 Task: Create in the project BitSoft in Backlog an issue 'Develop a custom inventory management system', assign it to team member softage.3@softage.net and change the status to IN PROGRESS. Create in the project BitSoft in Backlog an issue 'Upgrade software to the latest version to resolve security vulnerabilities', assign it to team member softage.4@softage.net and change the status to IN PROGRESS
Action: Mouse moved to (224, 68)
Screenshot: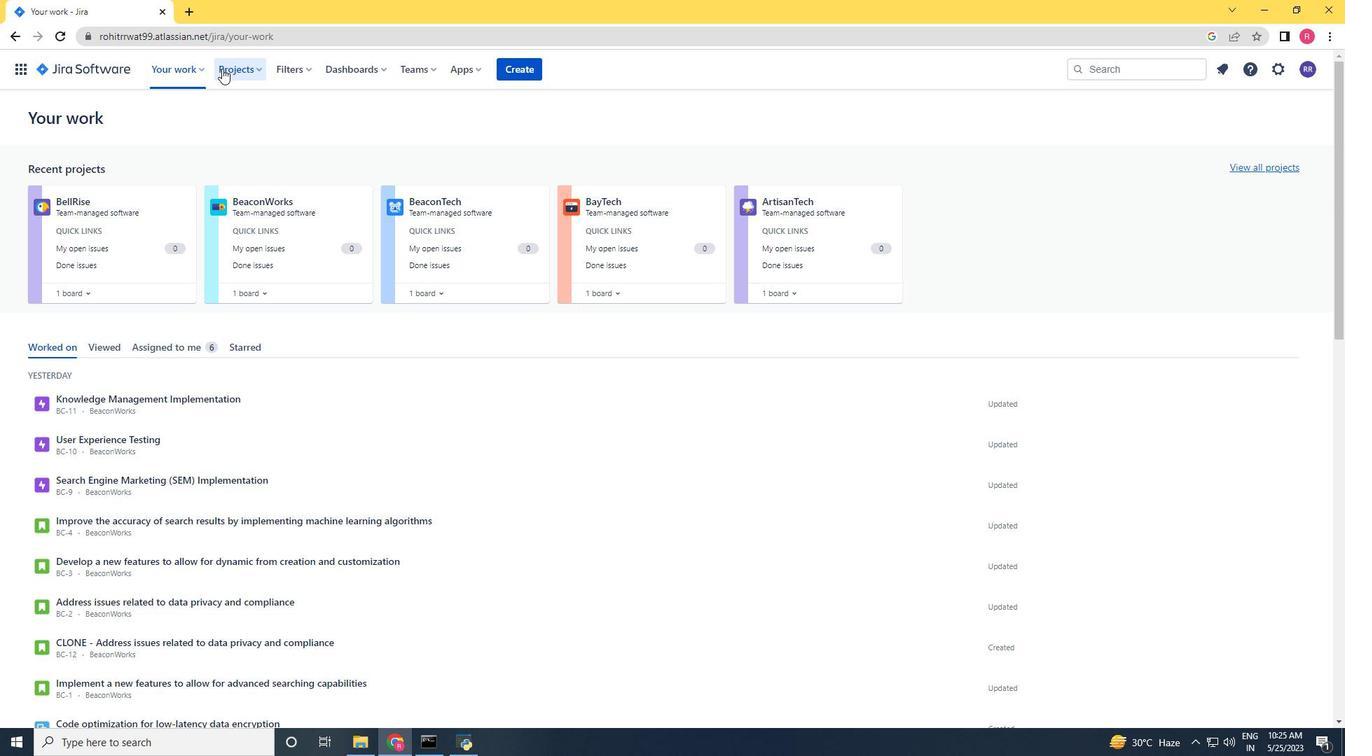 
Action: Mouse pressed left at (224, 68)
Screenshot: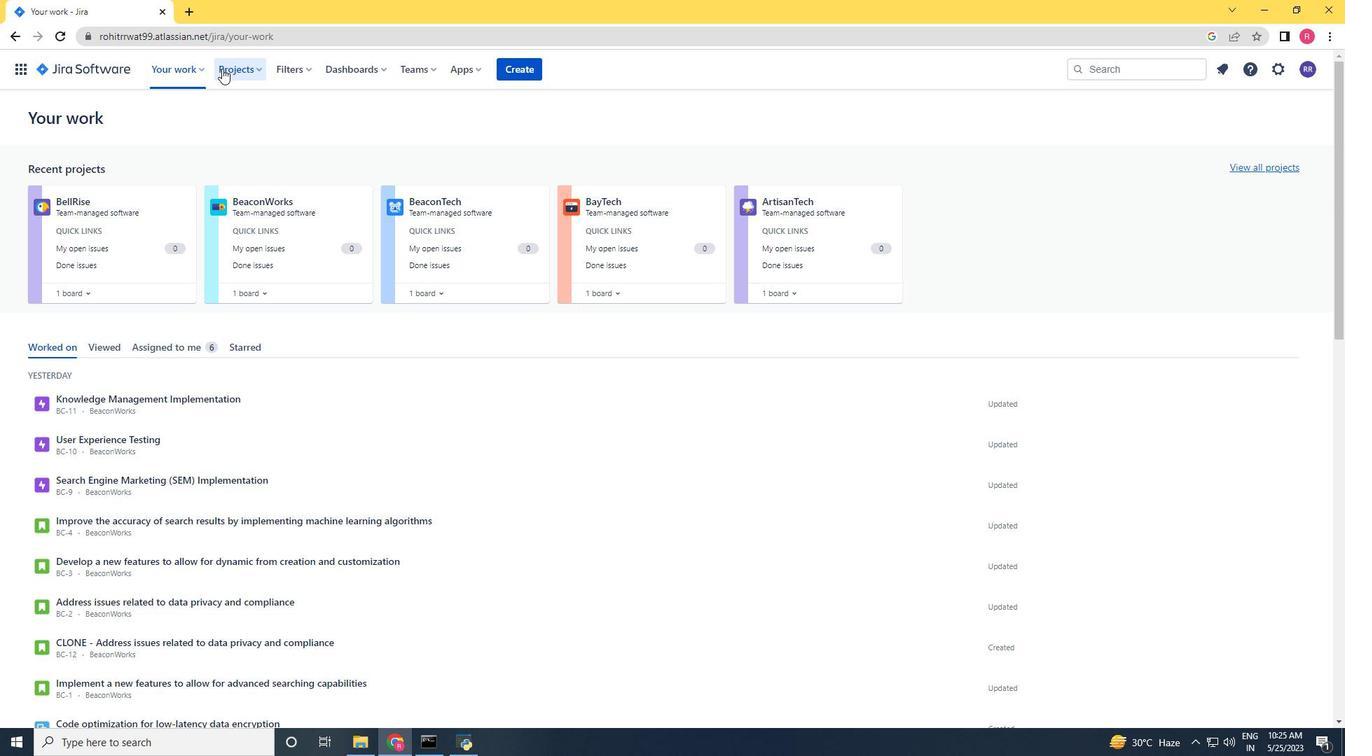 
Action: Mouse moved to (278, 139)
Screenshot: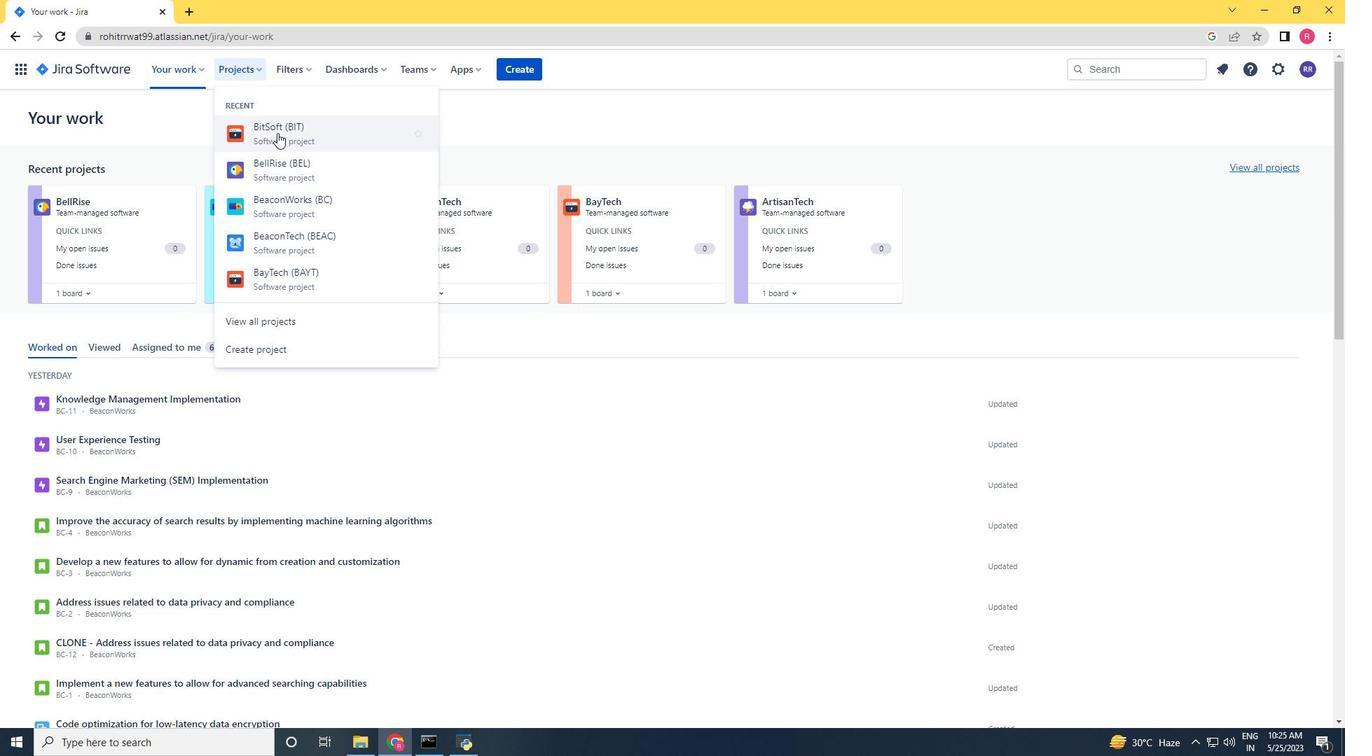 
Action: Mouse pressed left at (278, 139)
Screenshot: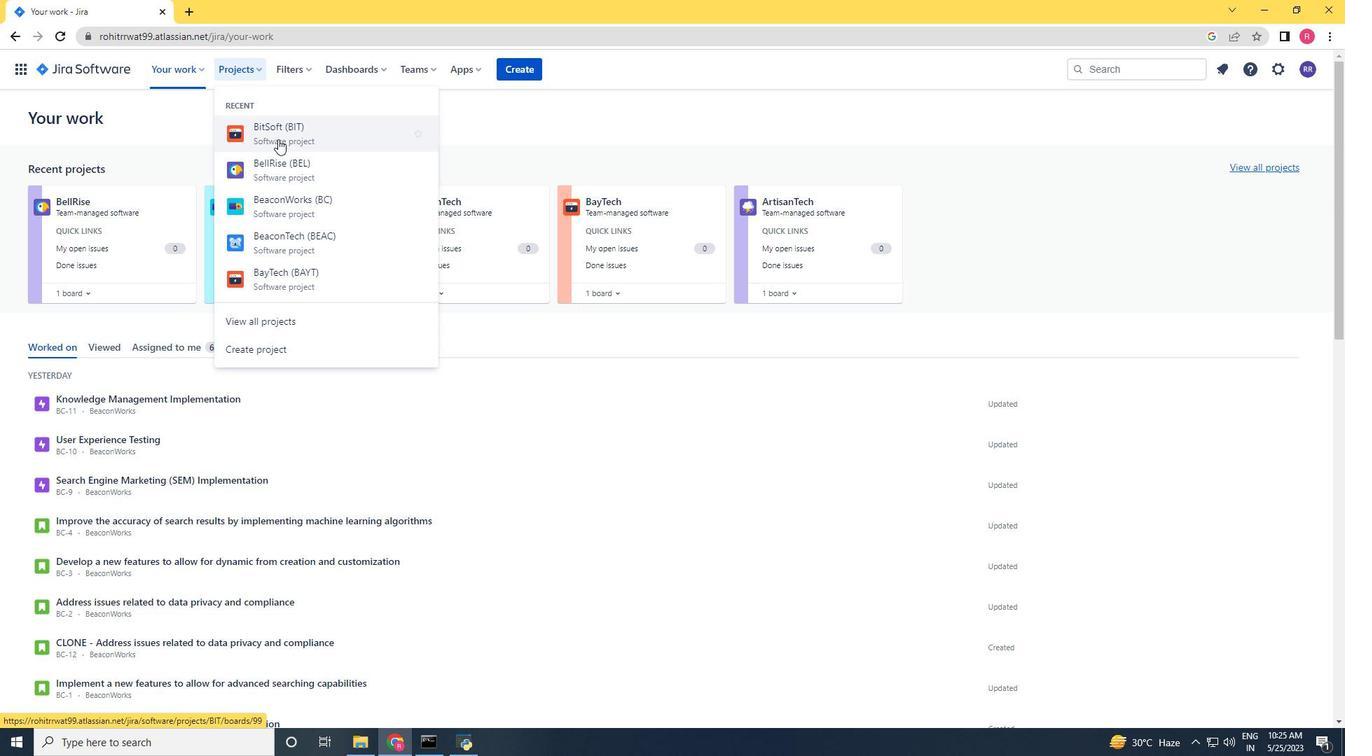 
Action: Mouse moved to (73, 206)
Screenshot: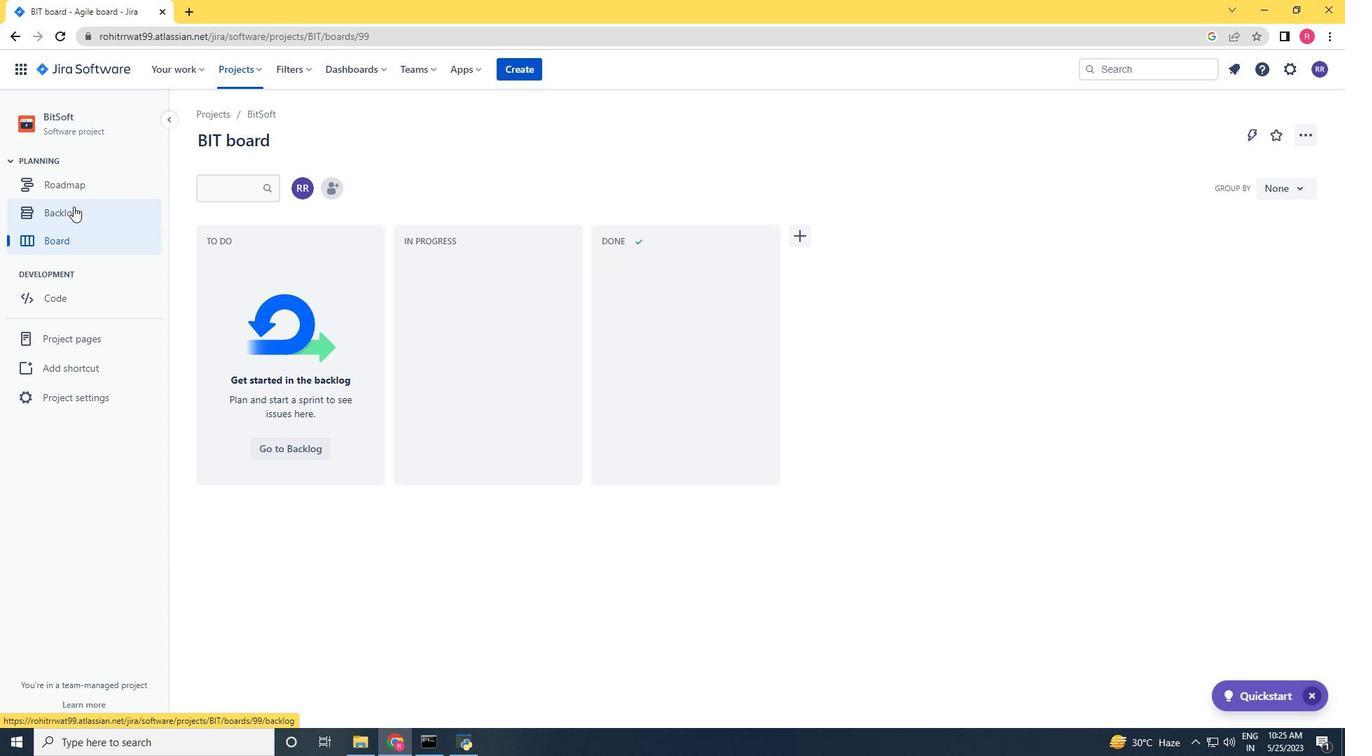 
Action: Mouse pressed left at (73, 206)
Screenshot: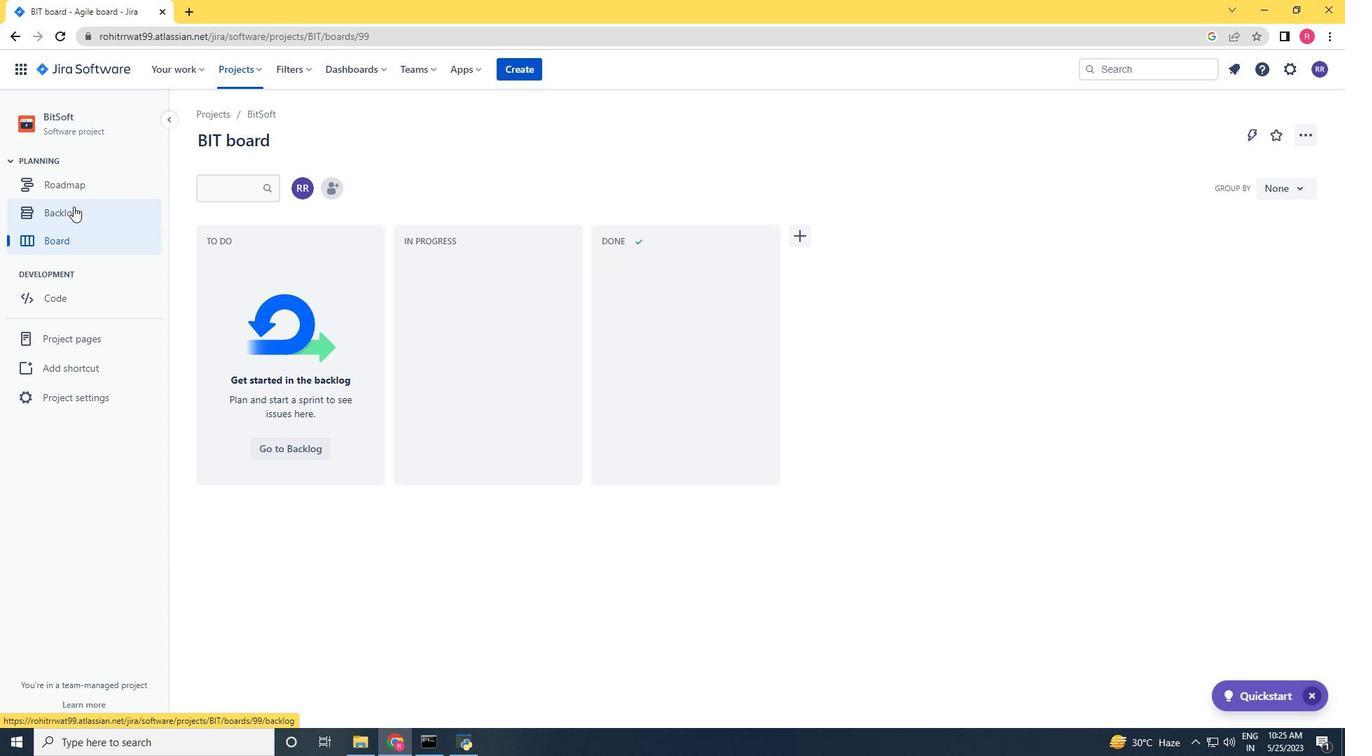 
Action: Mouse moved to (369, 224)
Screenshot: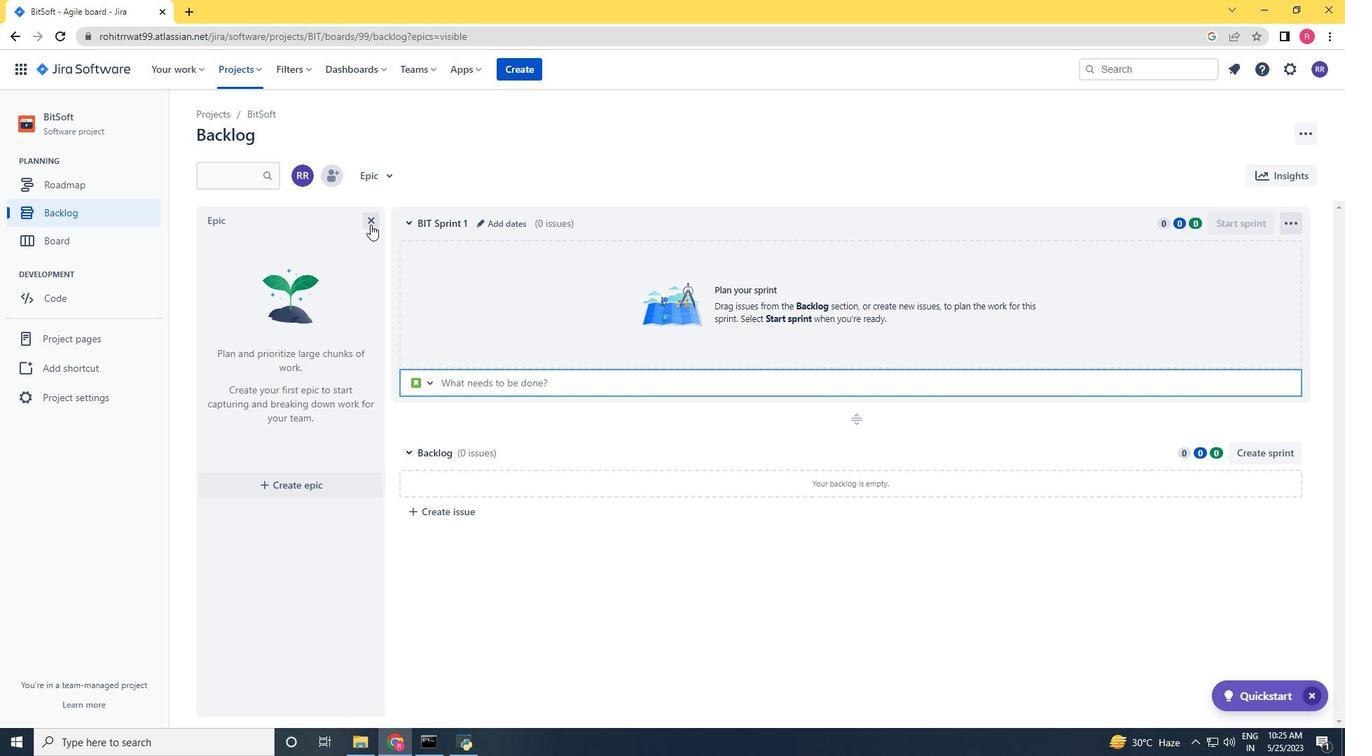 
Action: Mouse pressed left at (369, 224)
Screenshot: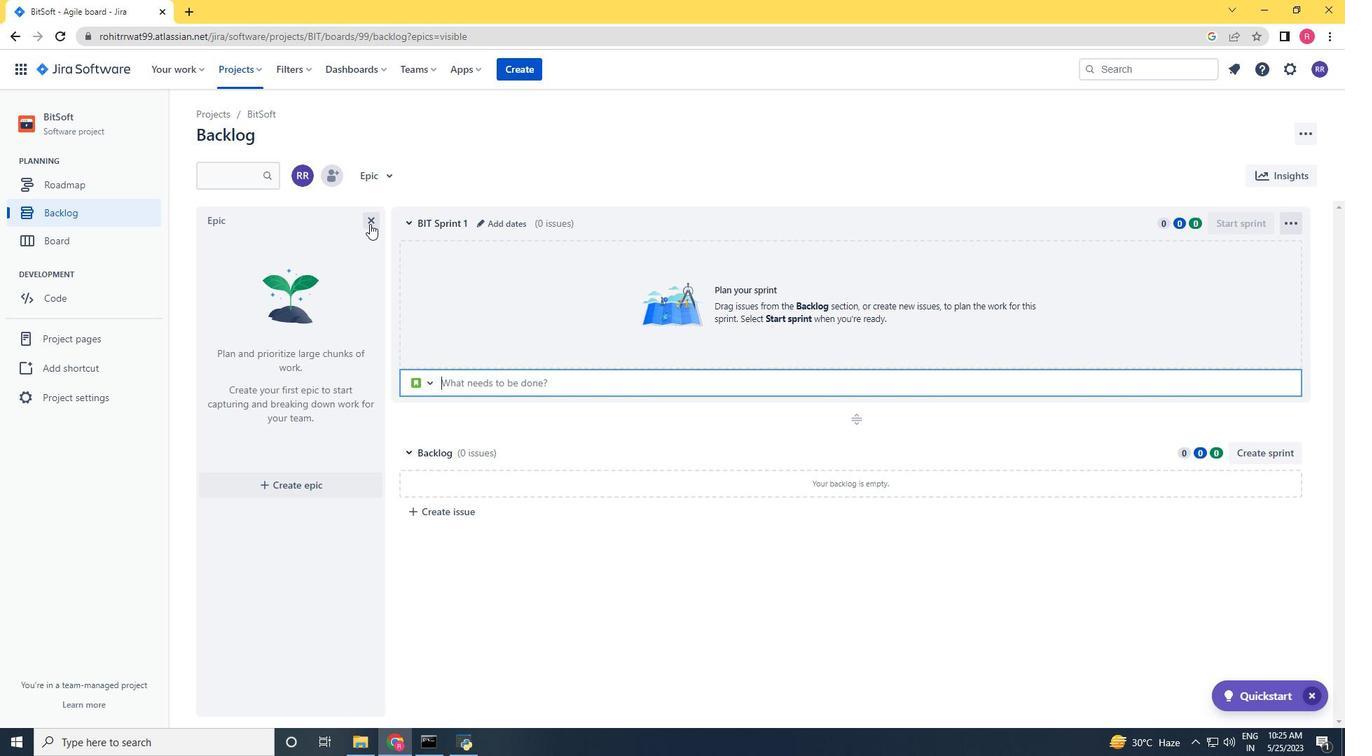 
Action: Mouse moved to (295, 515)
Screenshot: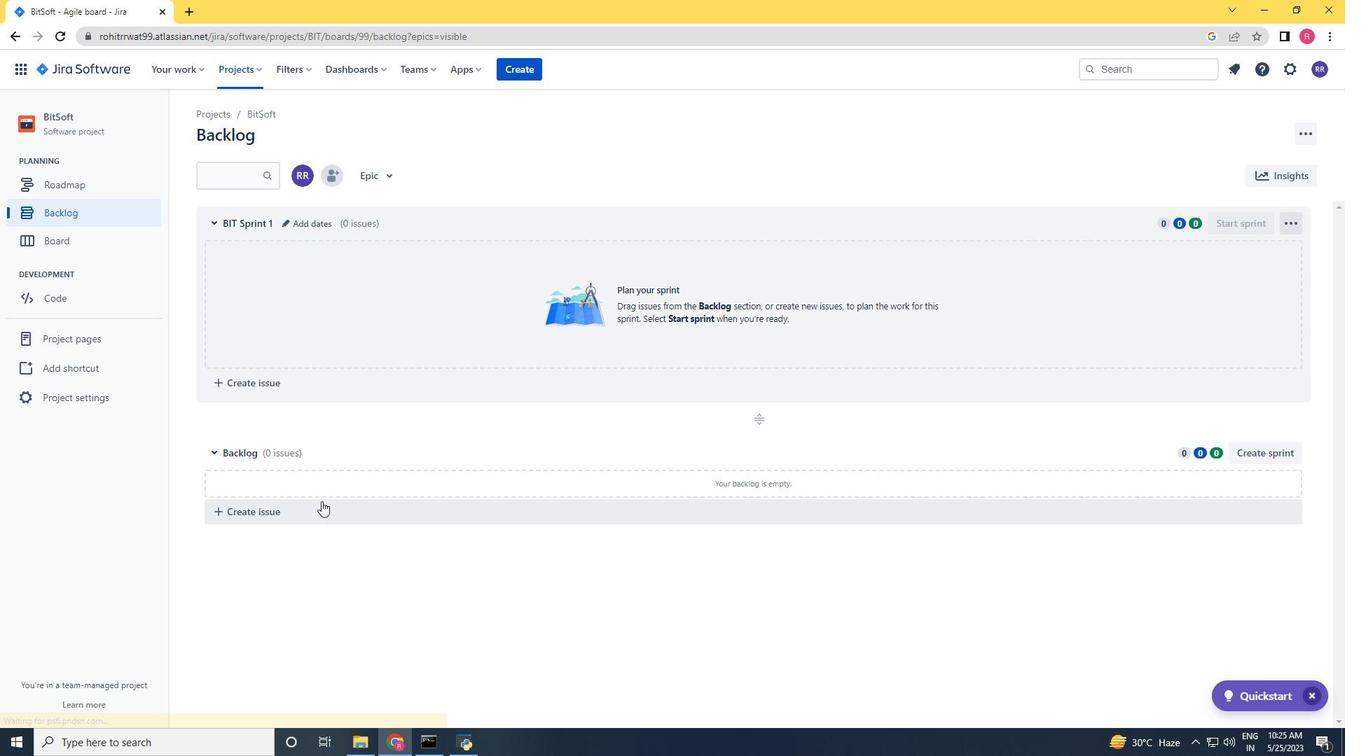 
Action: Mouse pressed left at (295, 515)
Screenshot: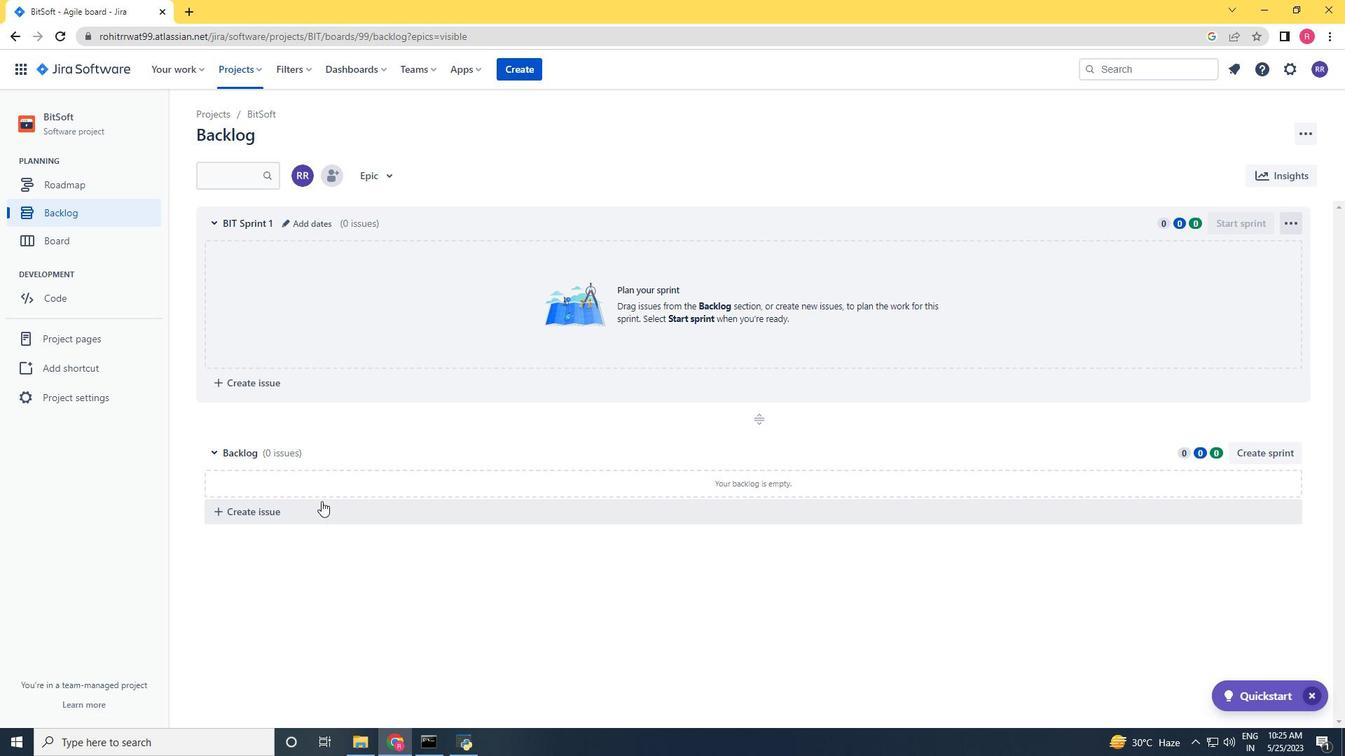 
Action: Key pressed <Key.shift>Develop<Key.space>a<Key.space>custom<Key.space>management<Key.space>system<Key.space><Key.enter>
Screenshot: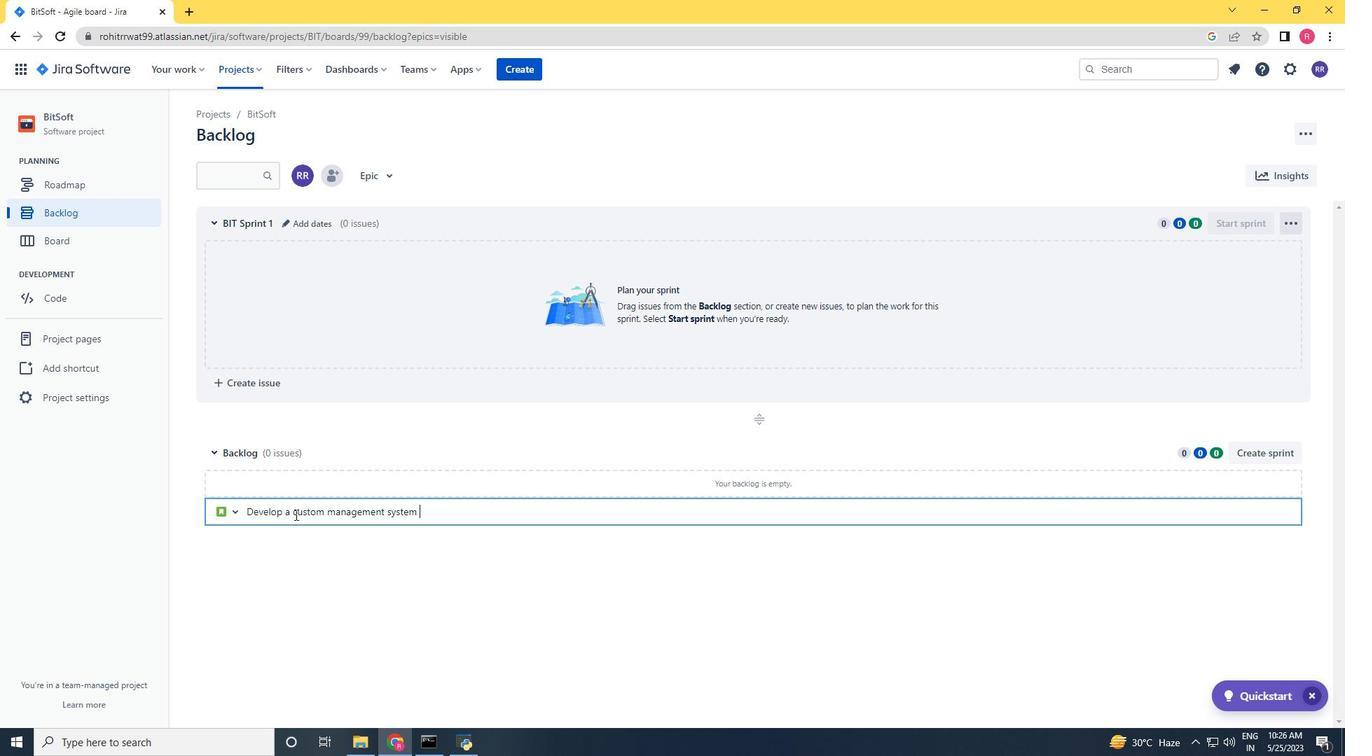 
Action: Mouse moved to (1203, 483)
Screenshot: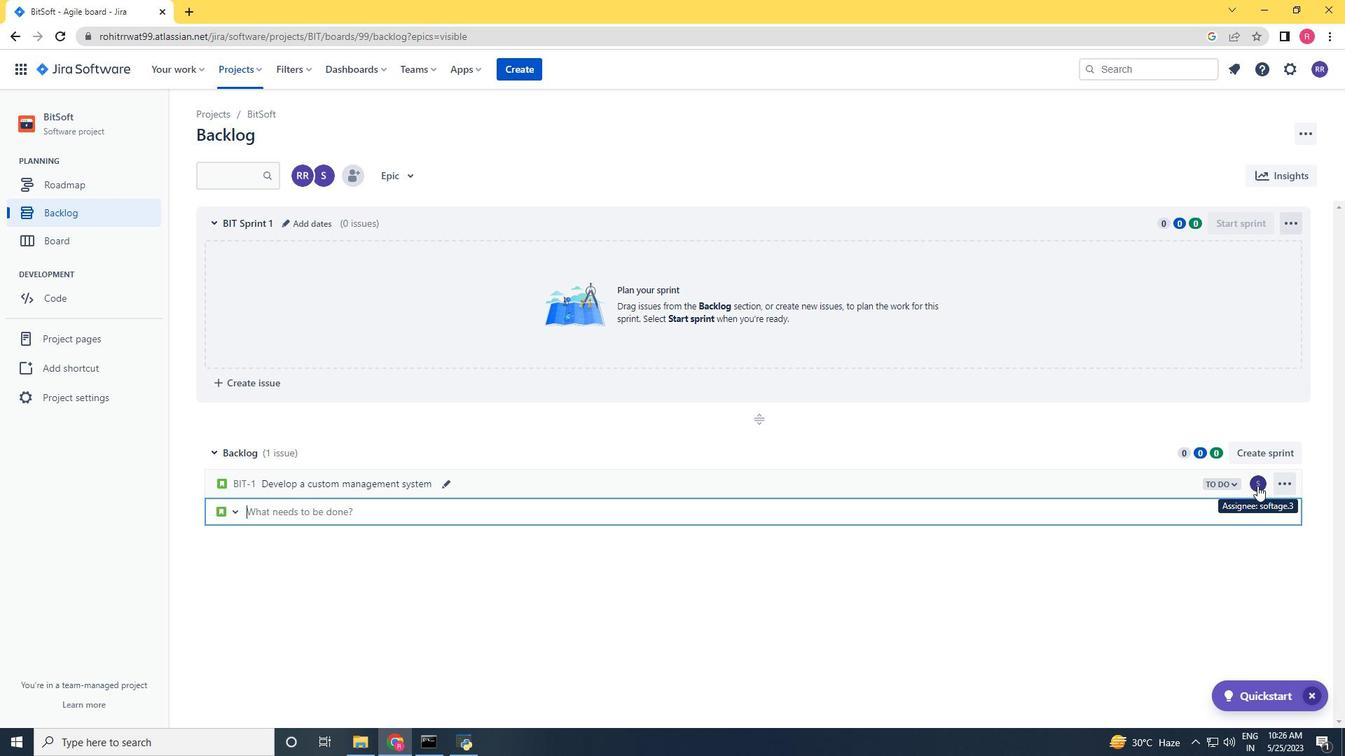 
Action: Mouse pressed left at (1203, 483)
Screenshot: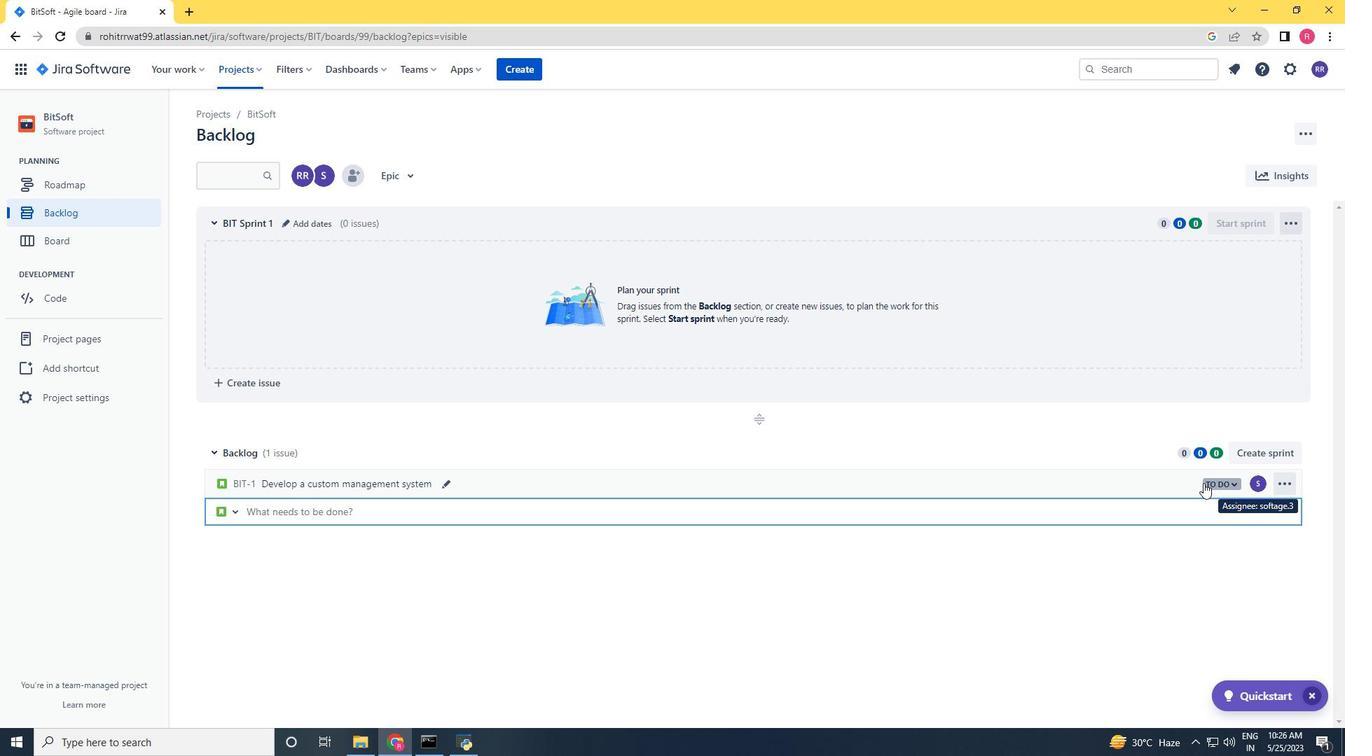 
Action: Mouse moved to (1167, 515)
Screenshot: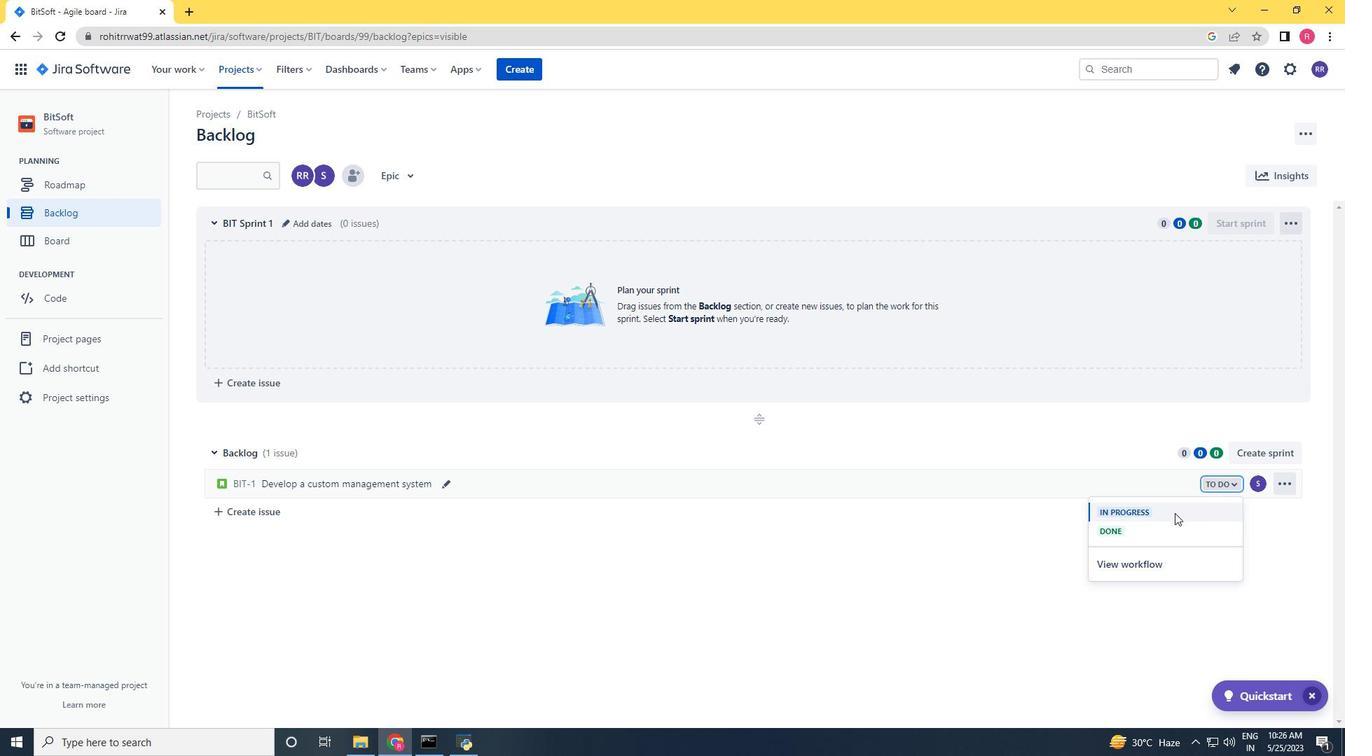 
Action: Mouse pressed left at (1167, 515)
Screenshot: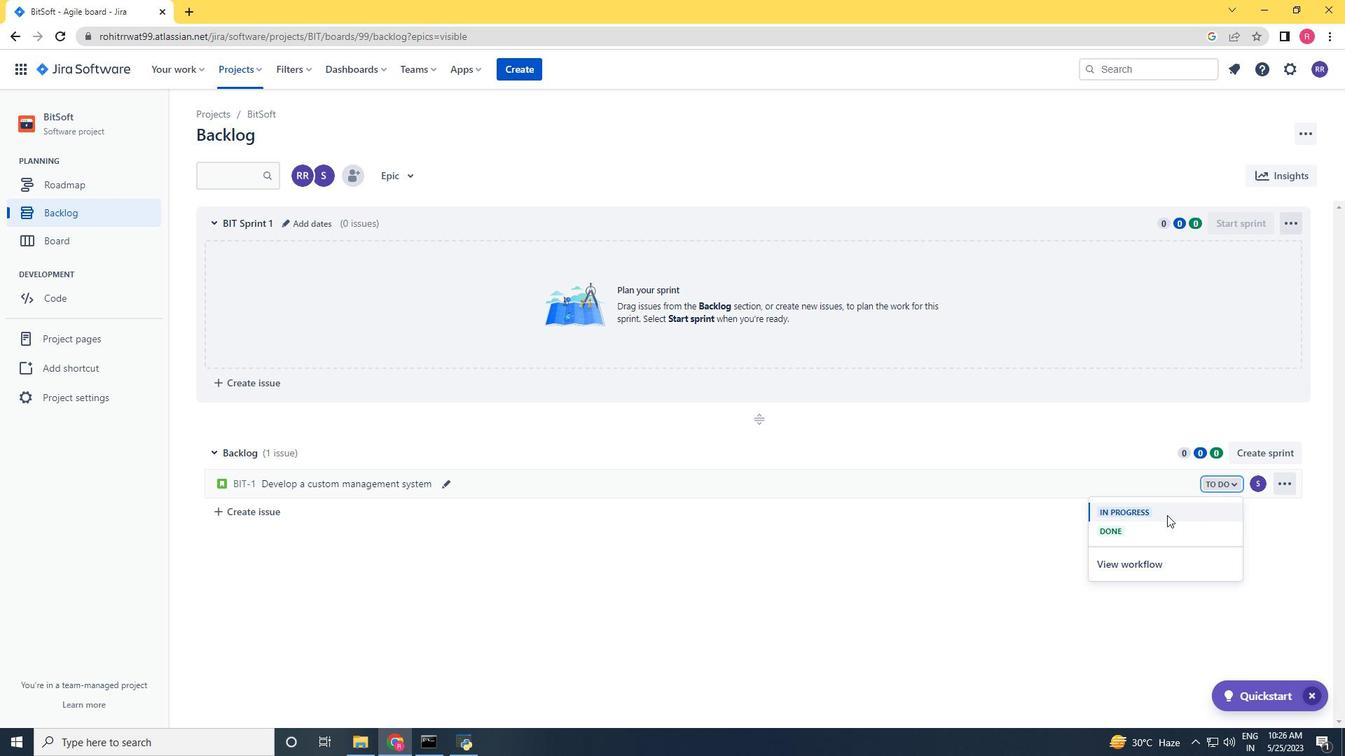 
Action: Mouse moved to (279, 512)
Screenshot: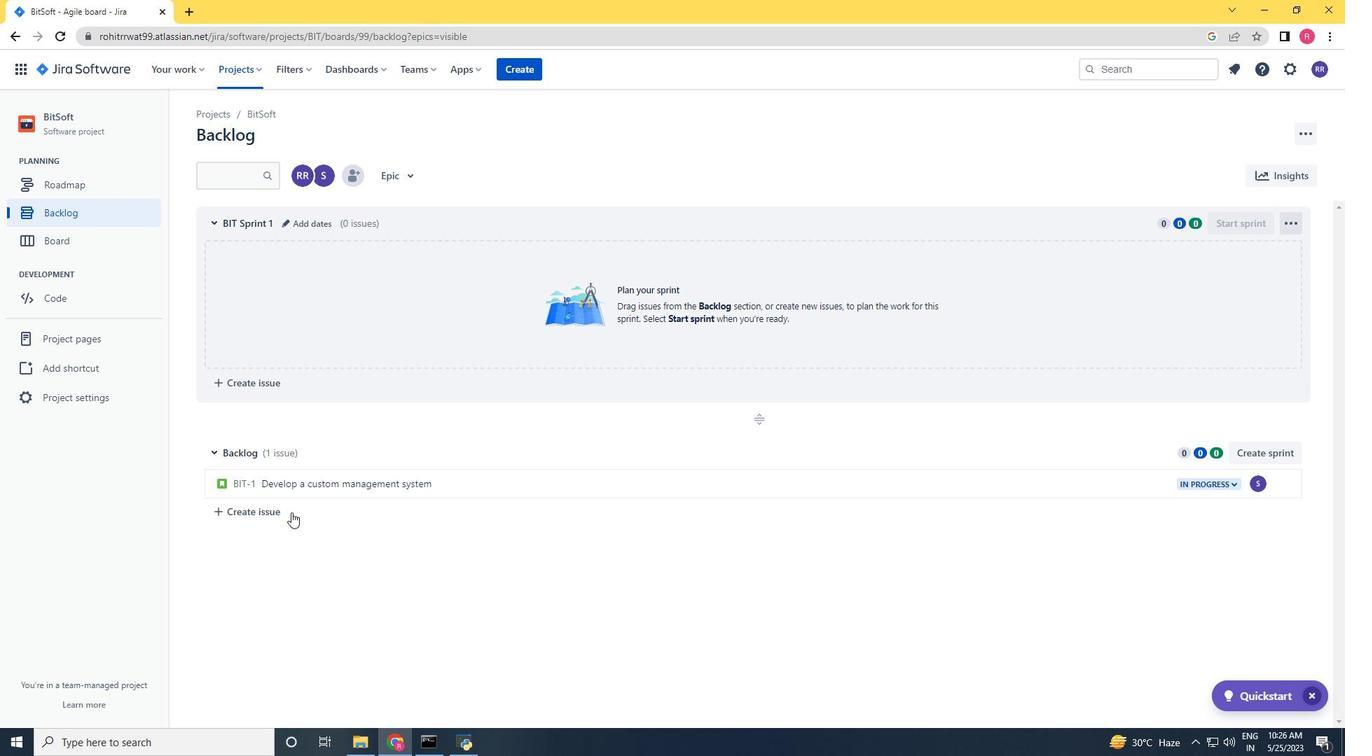 
Action: Mouse pressed left at (279, 512)
Screenshot: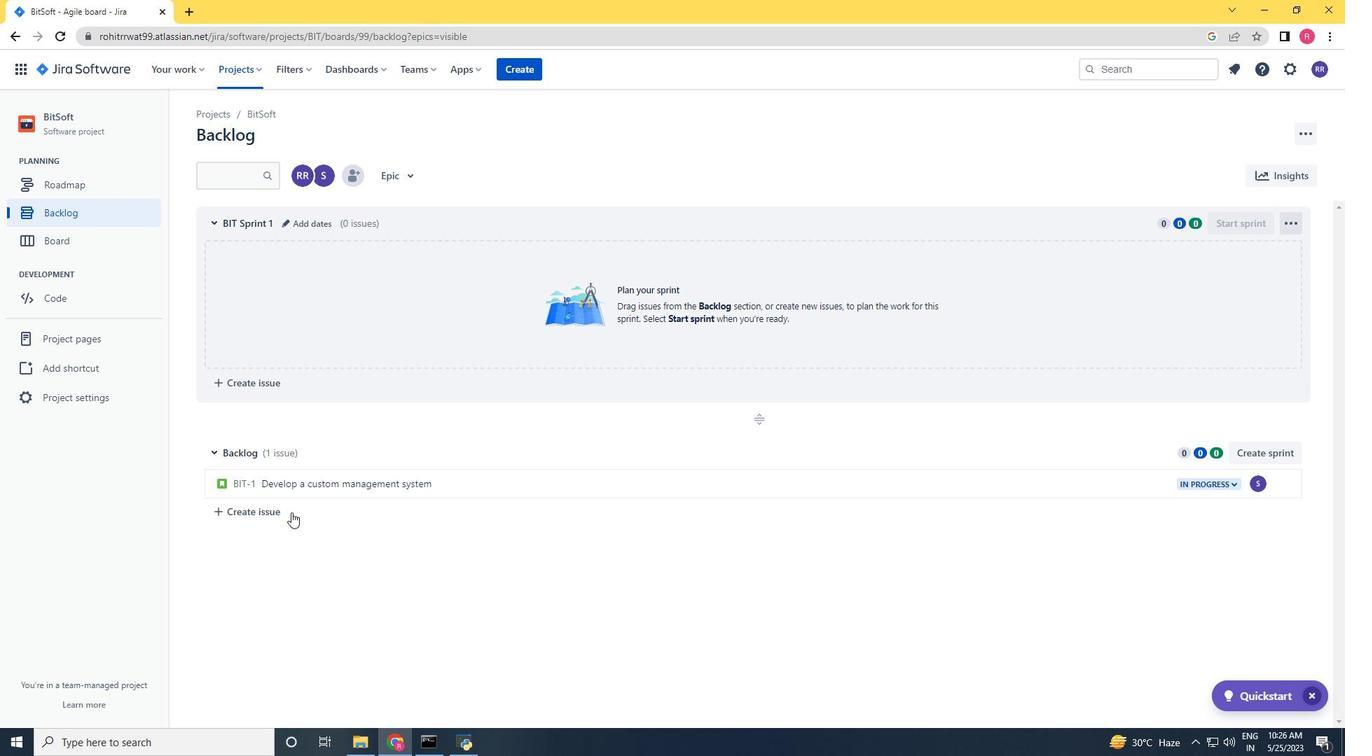 
Action: Key pressed <Key.shift>Upgrade<Key.space>
Screenshot: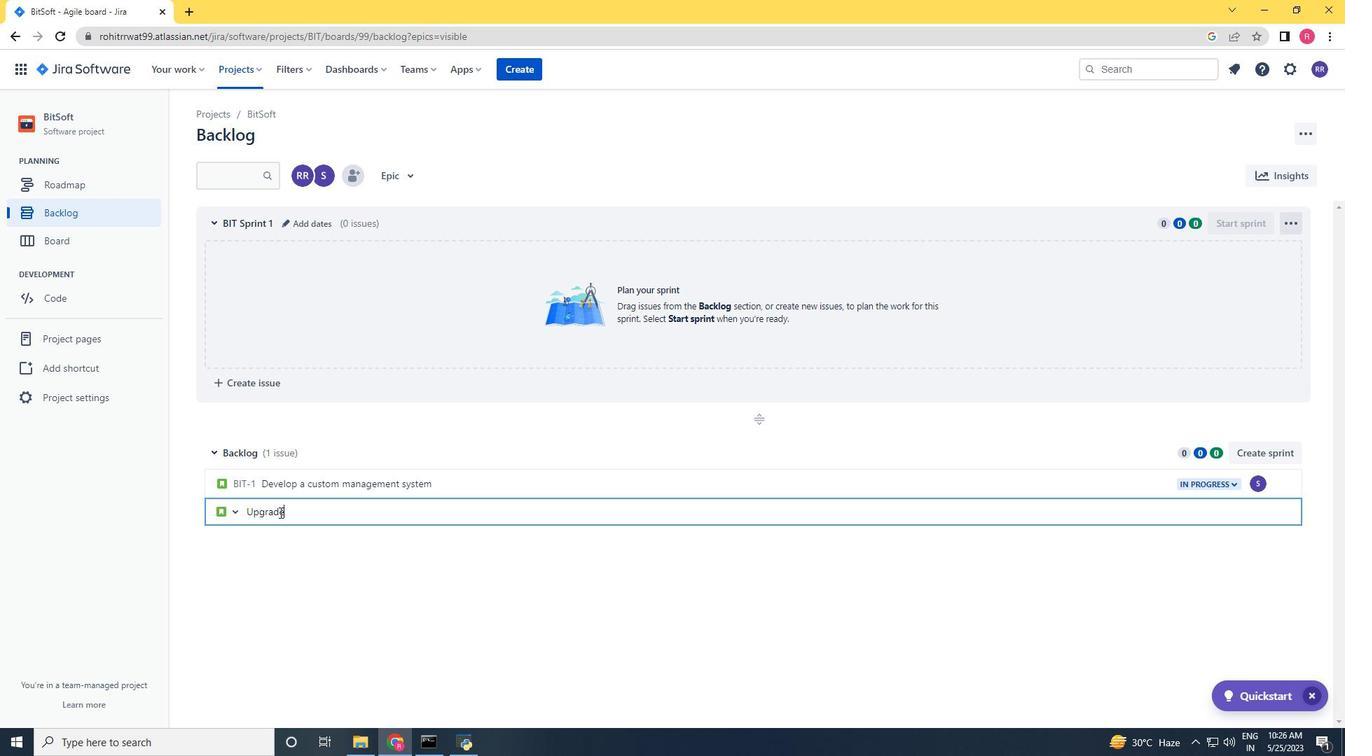 
Action: Mouse moved to (72, 521)
Screenshot: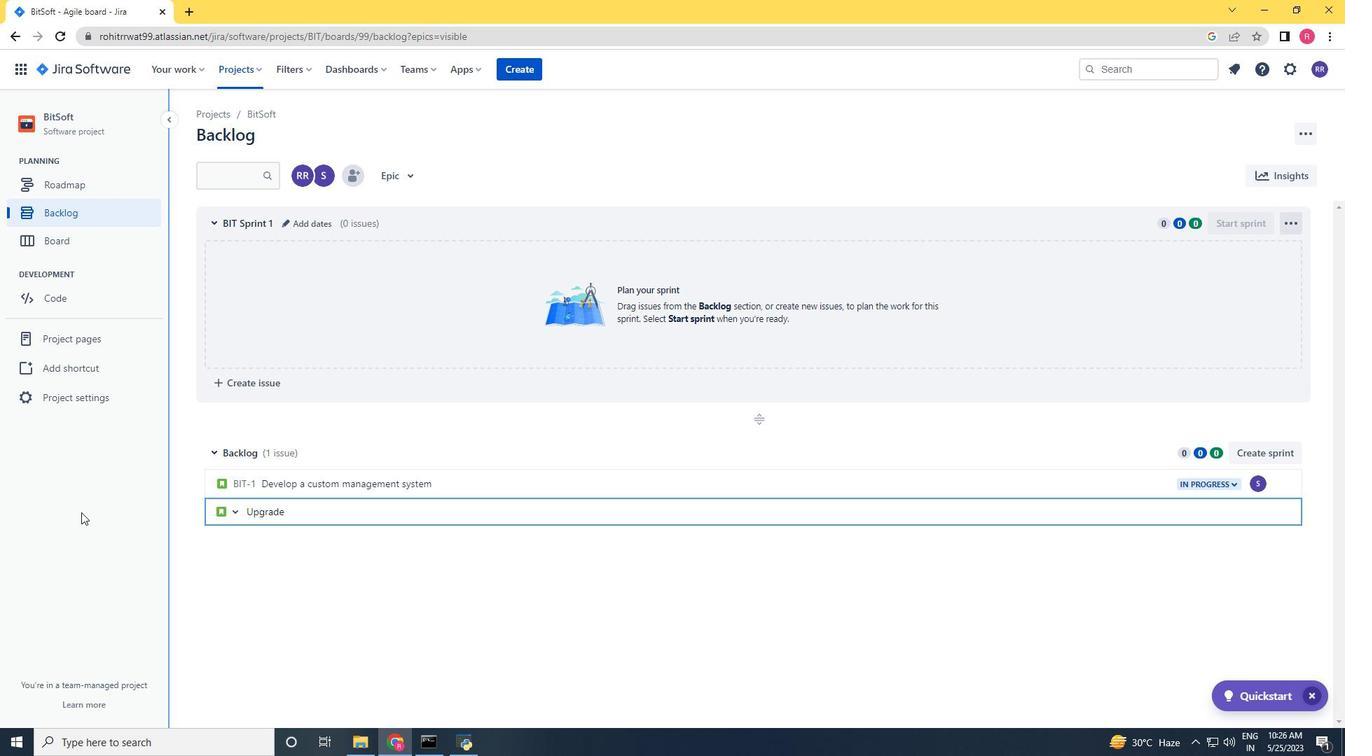 
Action: Key pressed software<Key.space><Key.space>to<Key.space>the<Key.space>latest<Key.space>version<Key.space>to<Key.space>resolve<Key.space>security<Key.space>vulnerabilities<Key.space><Key.enter>
Screenshot: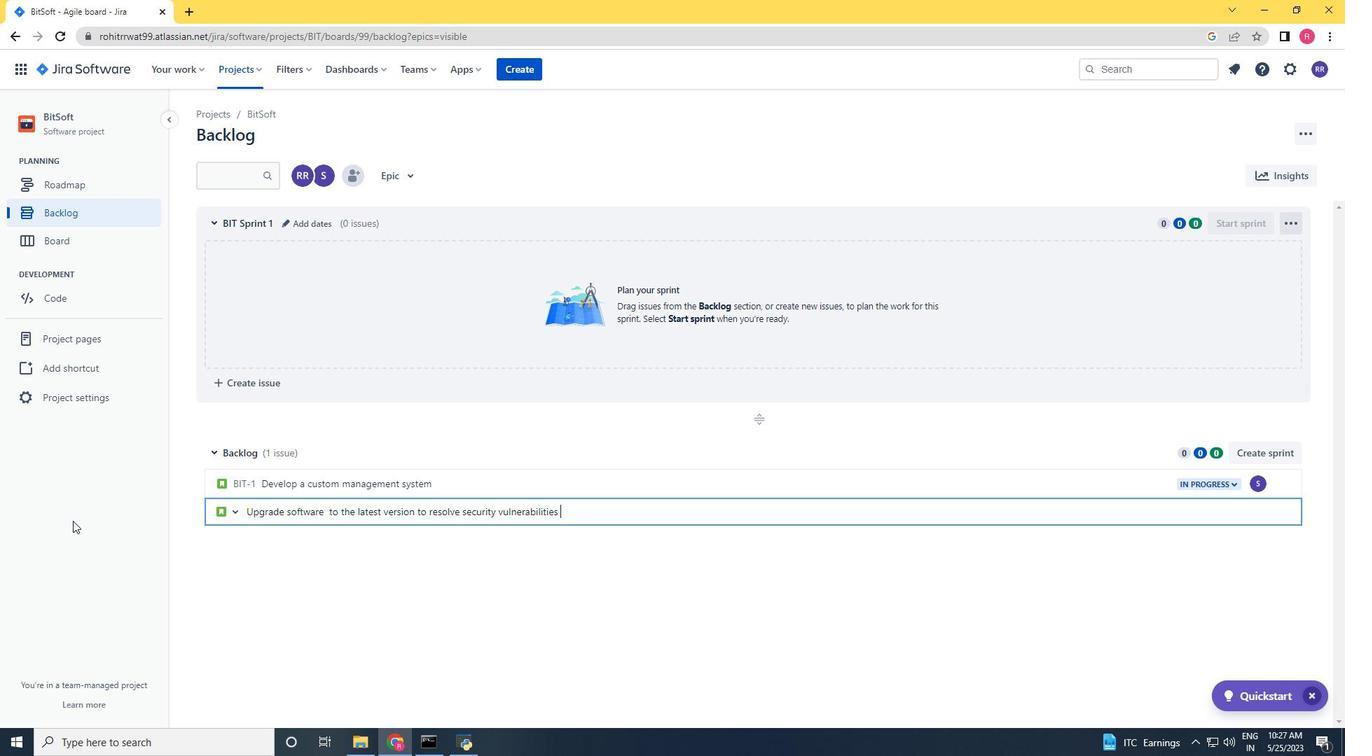 
Action: Mouse moved to (1257, 512)
Screenshot: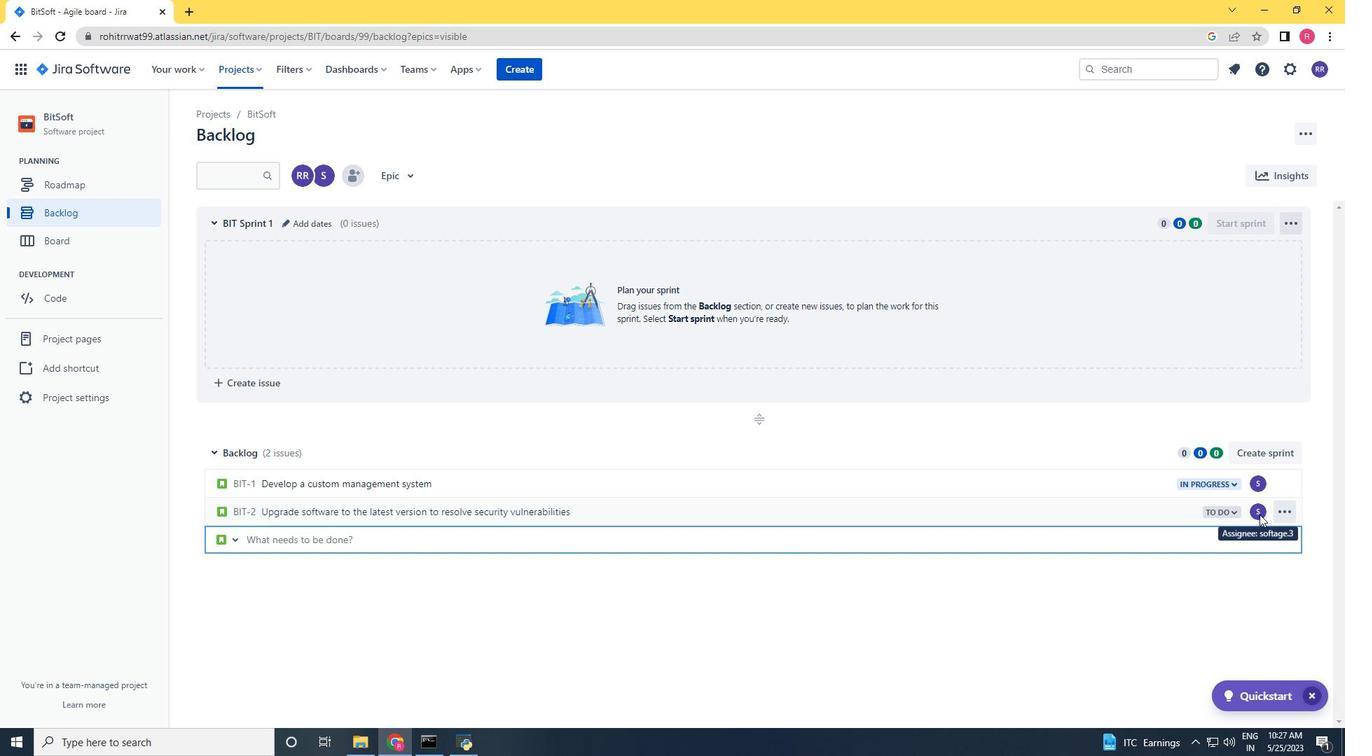 
Action: Mouse pressed left at (1257, 512)
Screenshot: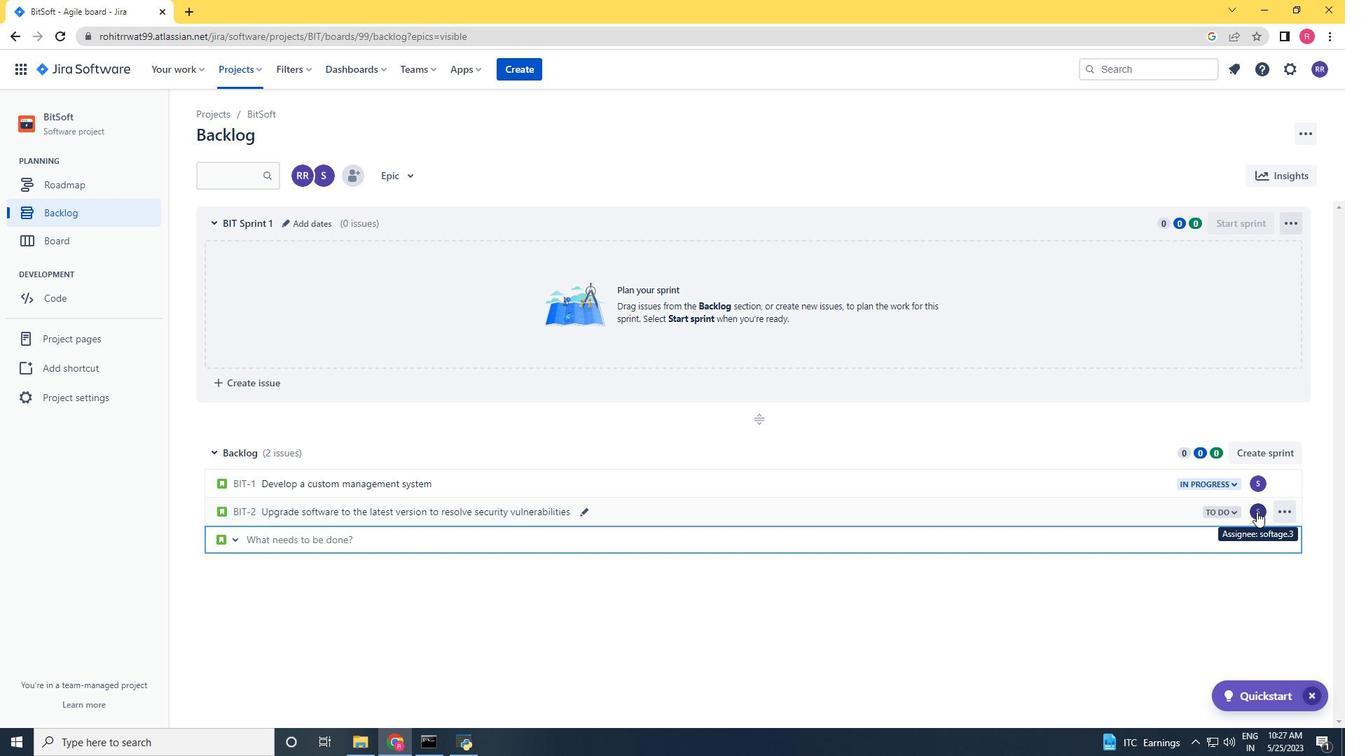
Action: Key pressed sofag<Key.backspace><Key.backspace>age.4<Key.shift><Key.shift><Key.shift>@softag<Key.backspace><Key.backspace>agw<Key.backspace>e.net
Screenshot: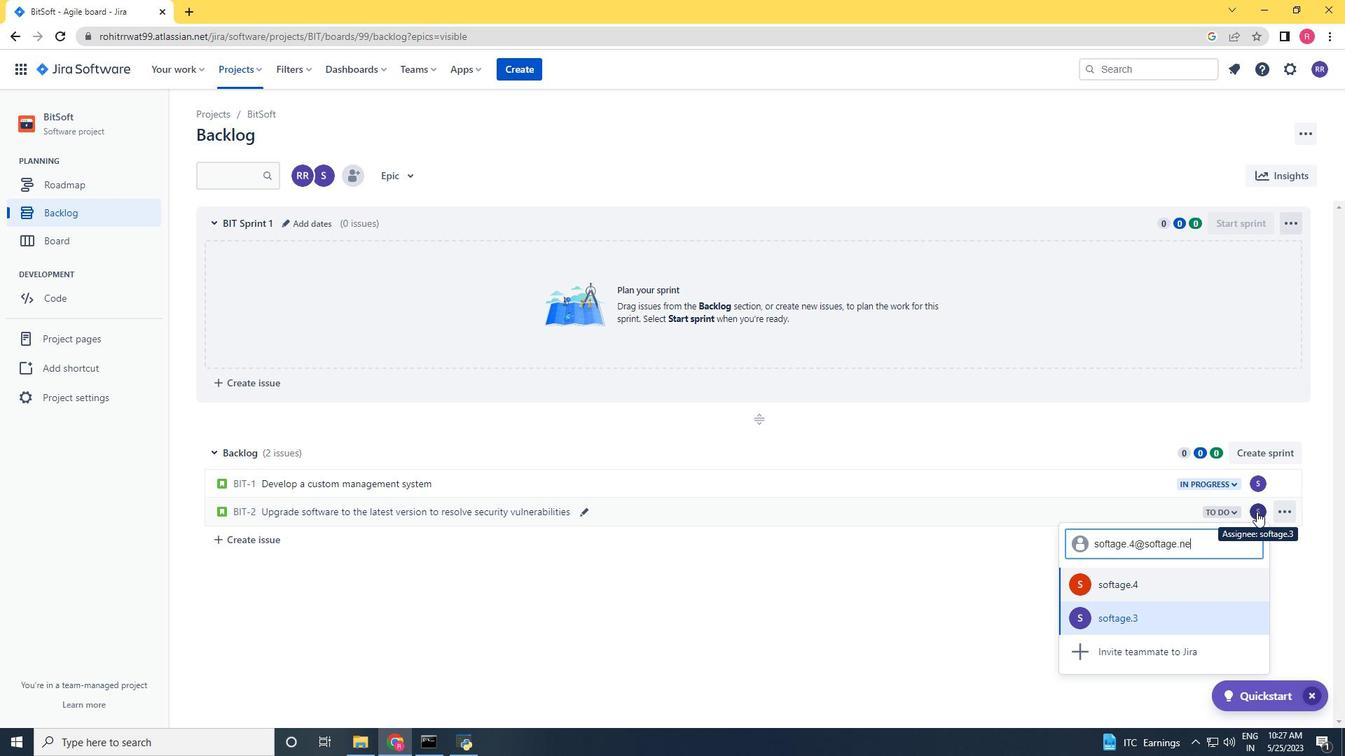 
Action: Mouse moved to (1107, 580)
Screenshot: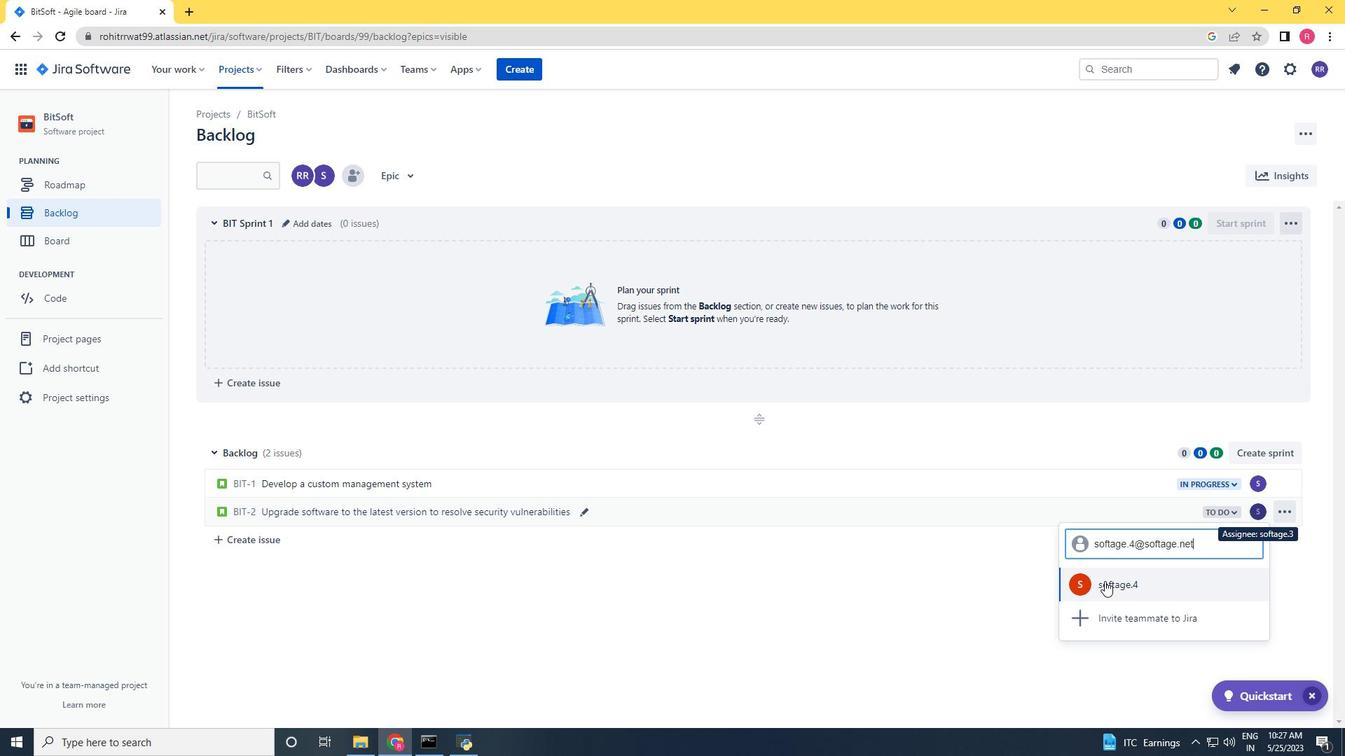
Action: Mouse pressed left at (1107, 580)
Screenshot: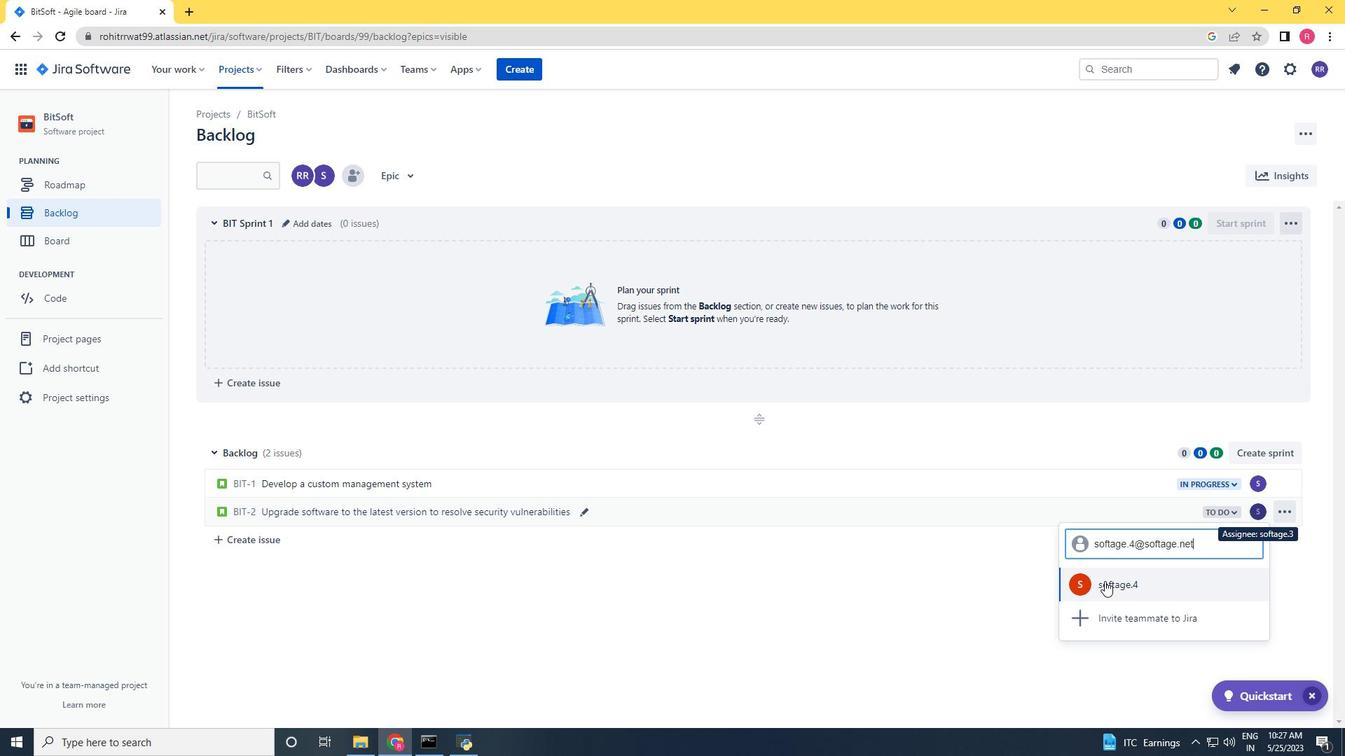 
Action: Mouse moved to (1226, 509)
Screenshot: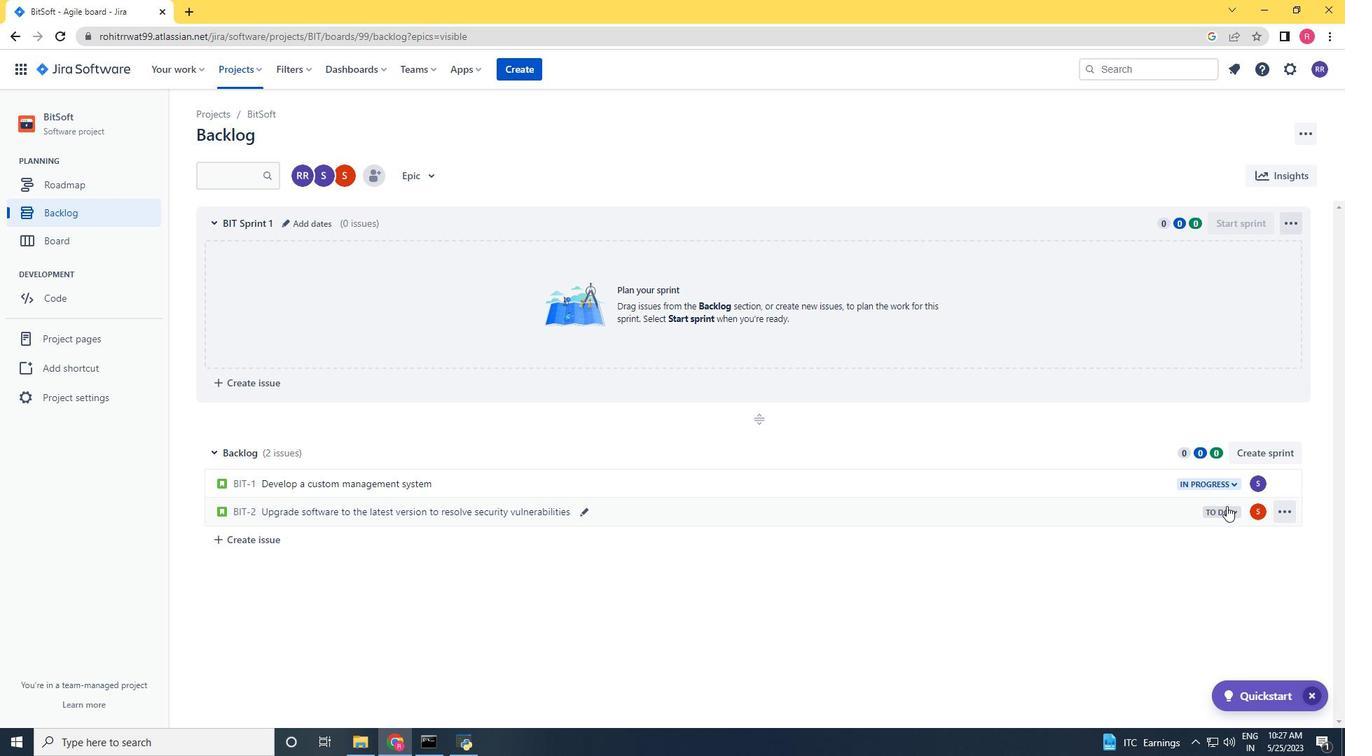 
Action: Mouse pressed left at (1226, 509)
Screenshot: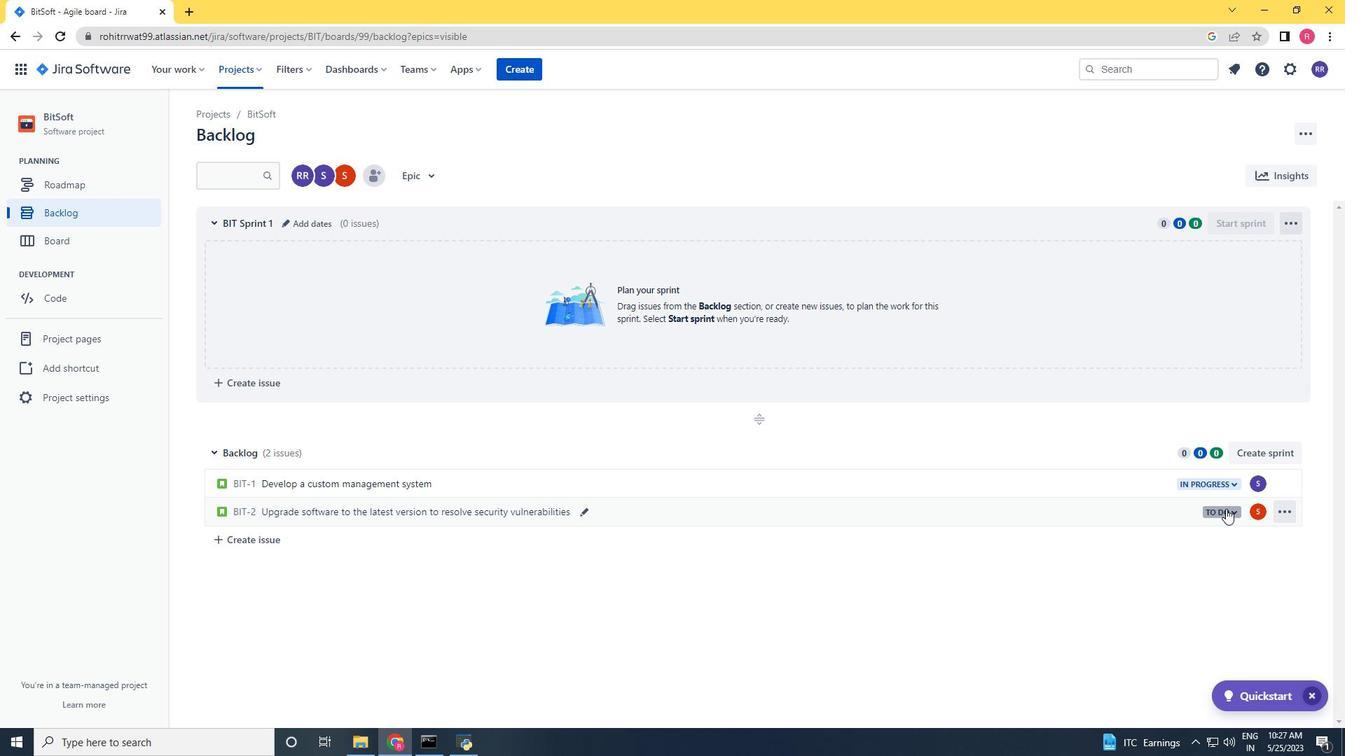 
Action: Mouse moved to (1137, 543)
Screenshot: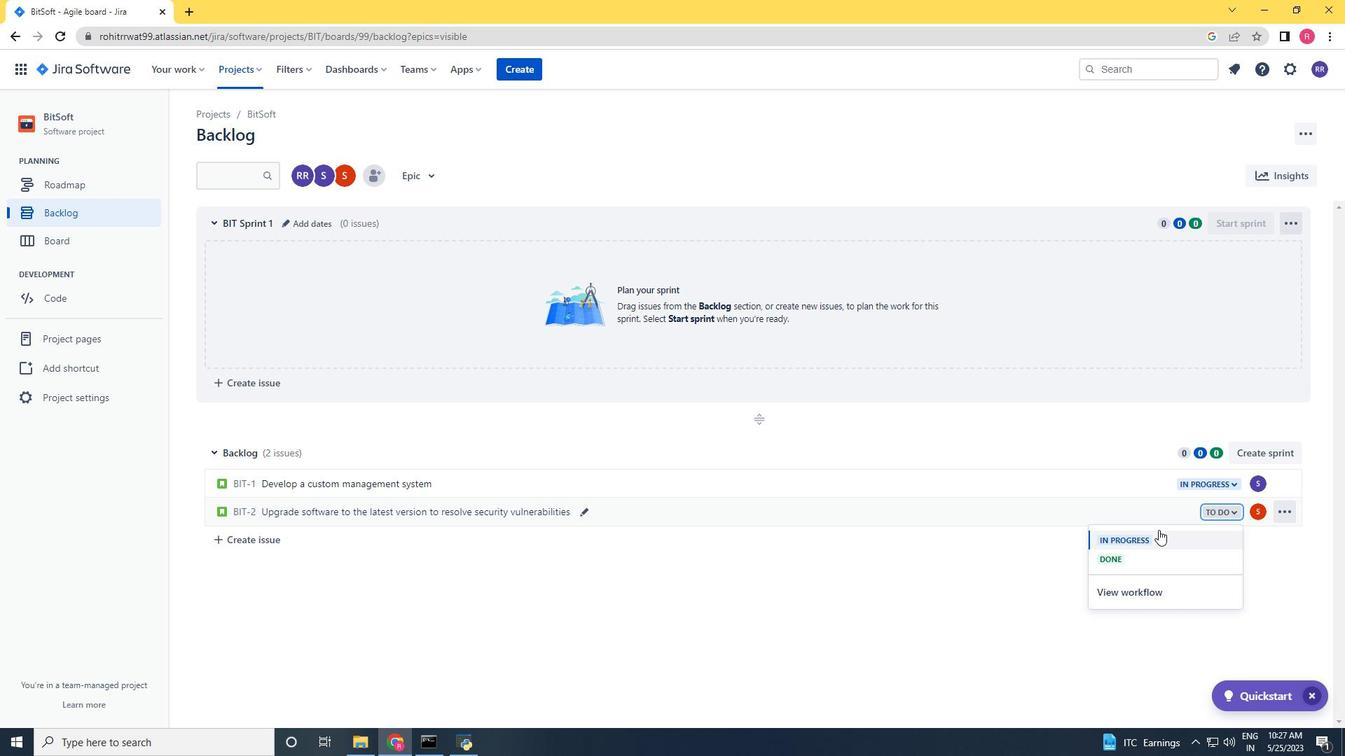 
Action: Mouse pressed left at (1137, 543)
Screenshot: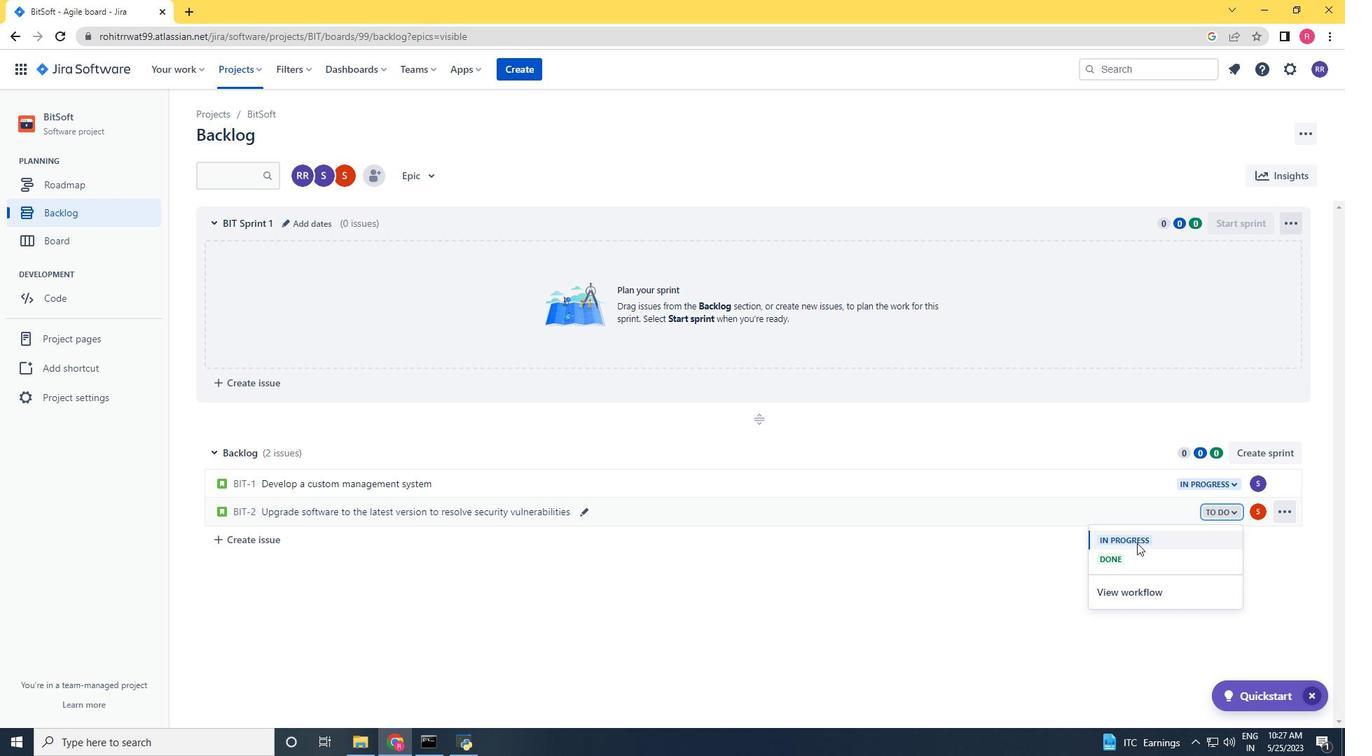 
Action: Mouse moved to (1136, 543)
Screenshot: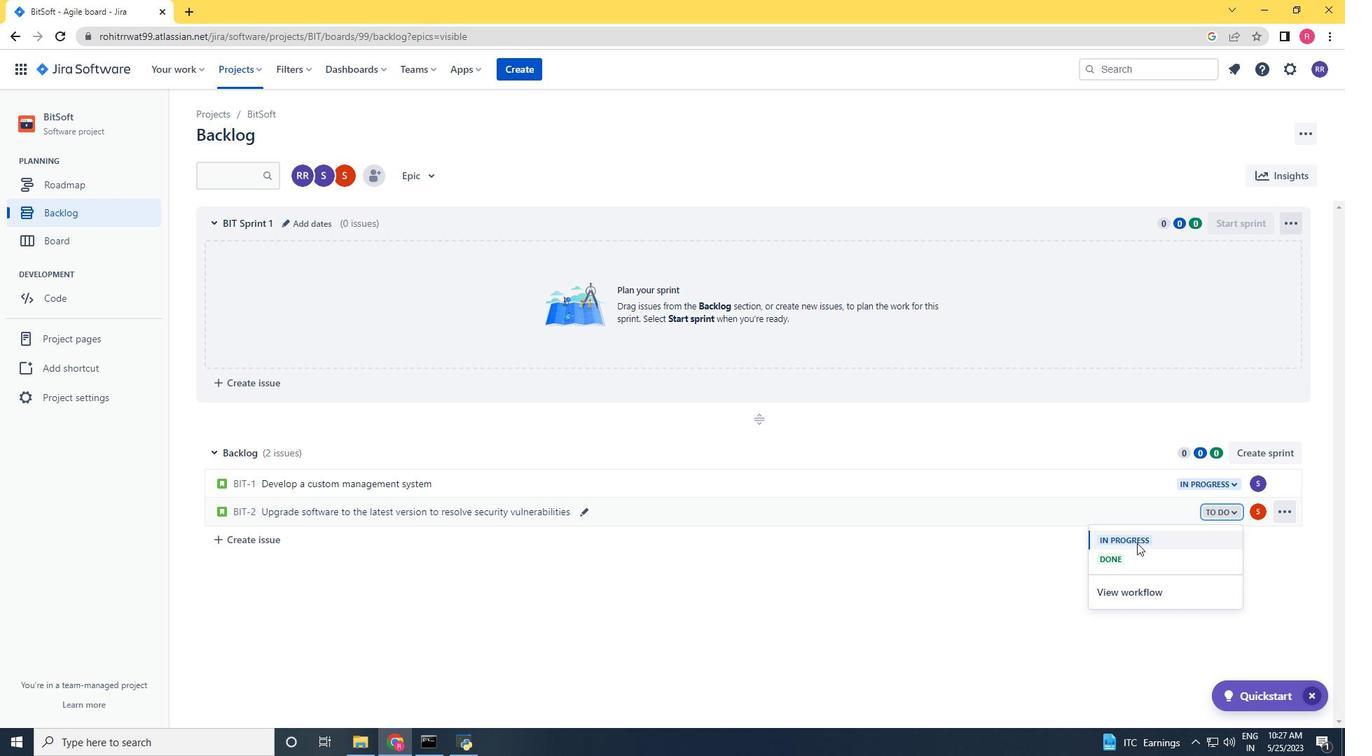 
